 Task: Create New Customer with Customer Name: Swear Store, Billing Address Line1: 2847 Point Street, Billing Address Line2:  Park Ridge, Billing Address Line3:  Illinois 60068, Cell Number: 775-255-1232
Action: Mouse moved to (154, 28)
Screenshot: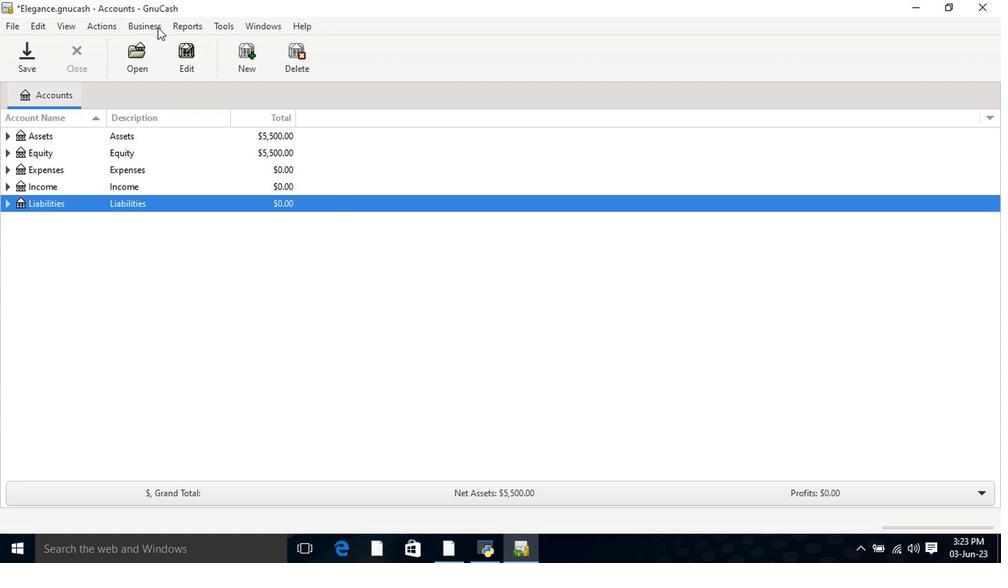 
Action: Mouse pressed left at (154, 28)
Screenshot: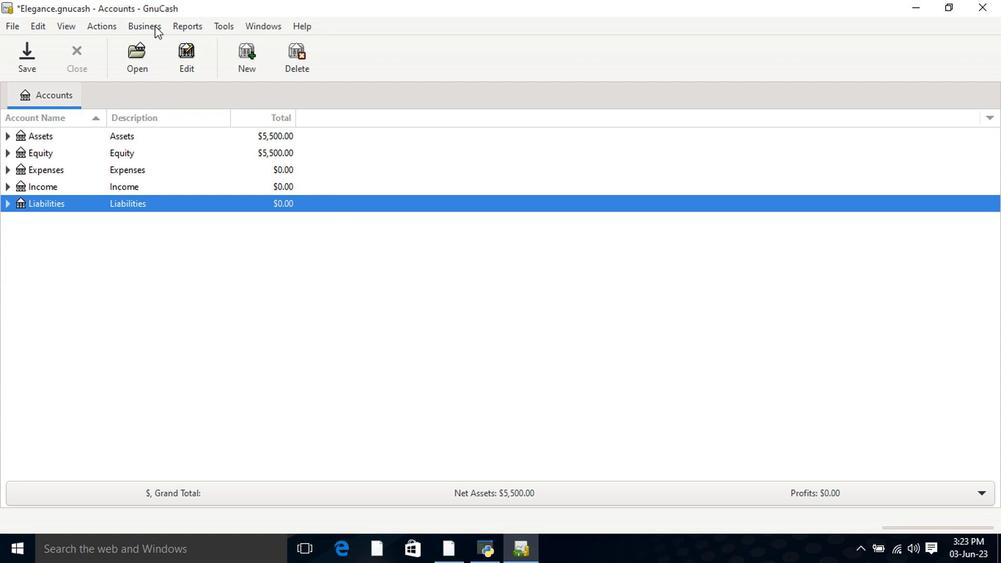 
Action: Mouse moved to (302, 67)
Screenshot: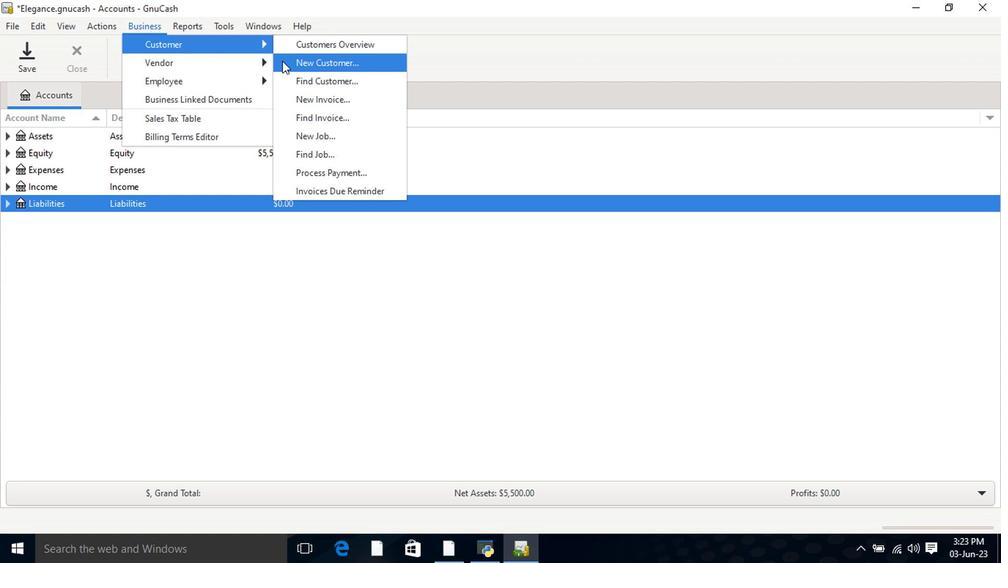 
Action: Mouse pressed left at (302, 67)
Screenshot: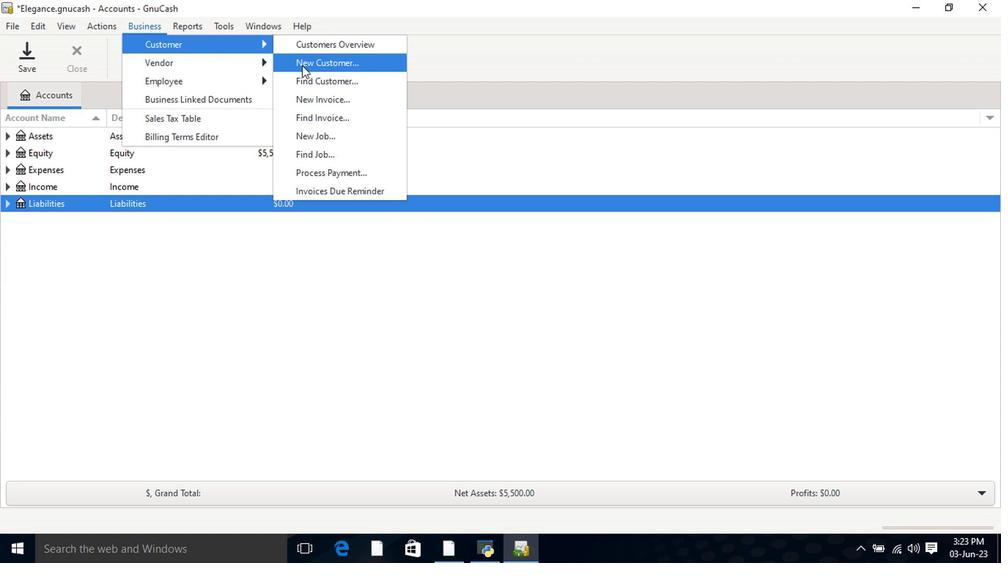 
Action: Mouse moved to (497, 169)
Screenshot: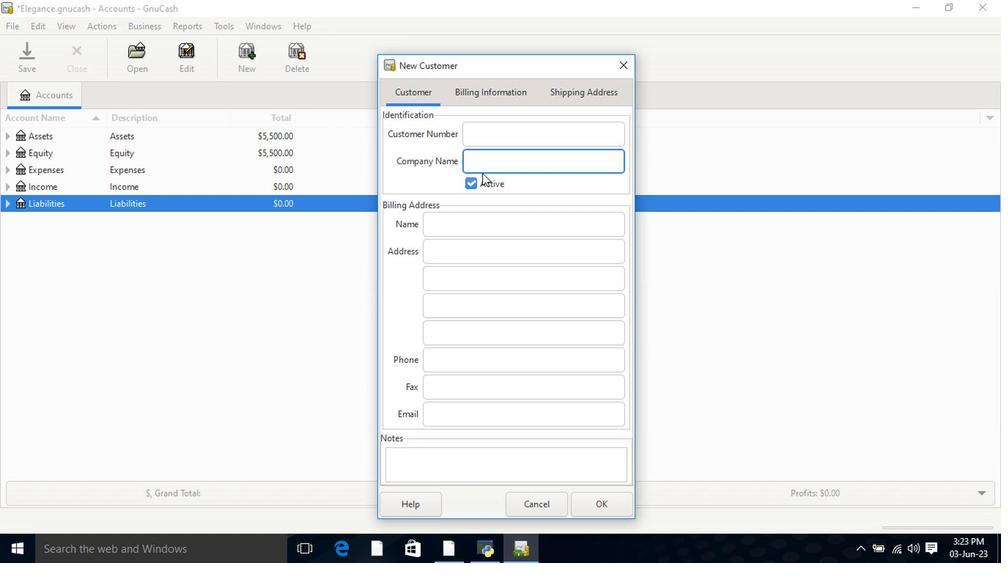 
Action: Key pressed <Key.shift><Key.shift><Key.shift><Key.shift><Key.shift><Key.shift><Key.shift><Key.shift><Key.shift><Key.shift><Key.shift><Key.shift>Swear<Key.space><Key.shift>Sti<Key.backspace>ore<Key.tab><Key.tab><Key.tab>2847<Key.space><Key.shift>point<Key.space><Key.shift>Stree<Key.left><Key.left><Key.left><Key.left><Key.left><Key.left><Key.left><Key.left><Key.left><Key.left><Key.shift><Key.left>P<Key.end>t<Key.tab><Key.shift>Park<Key.space><Key.shift>Ridge<Key.tab><Key.shift>I<Key.shift>I<Key.shift>Iinois<Key.space>60068<Key.tab><Key.tab>775-255-1232
Screenshot: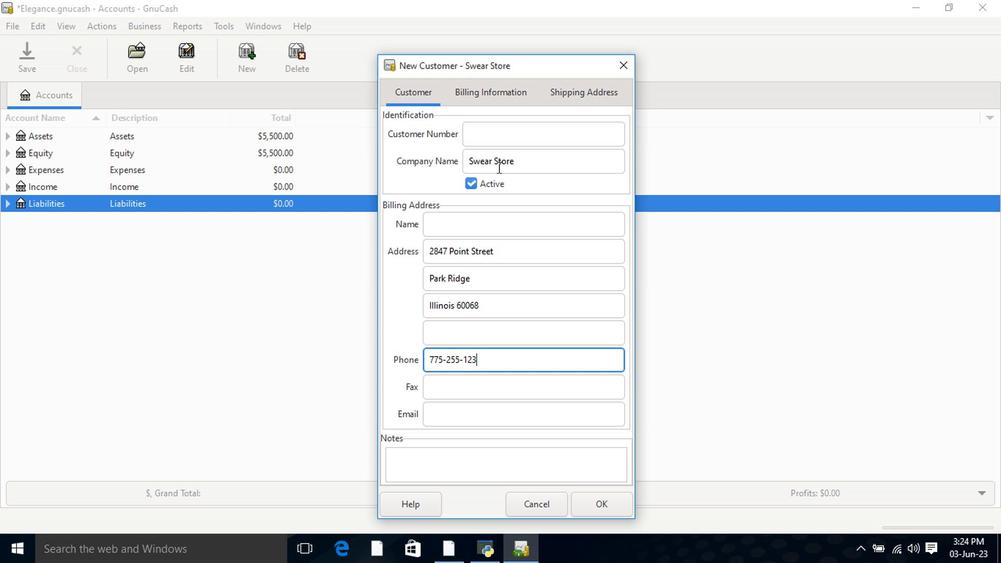 
Action: Mouse moved to (479, 98)
Screenshot: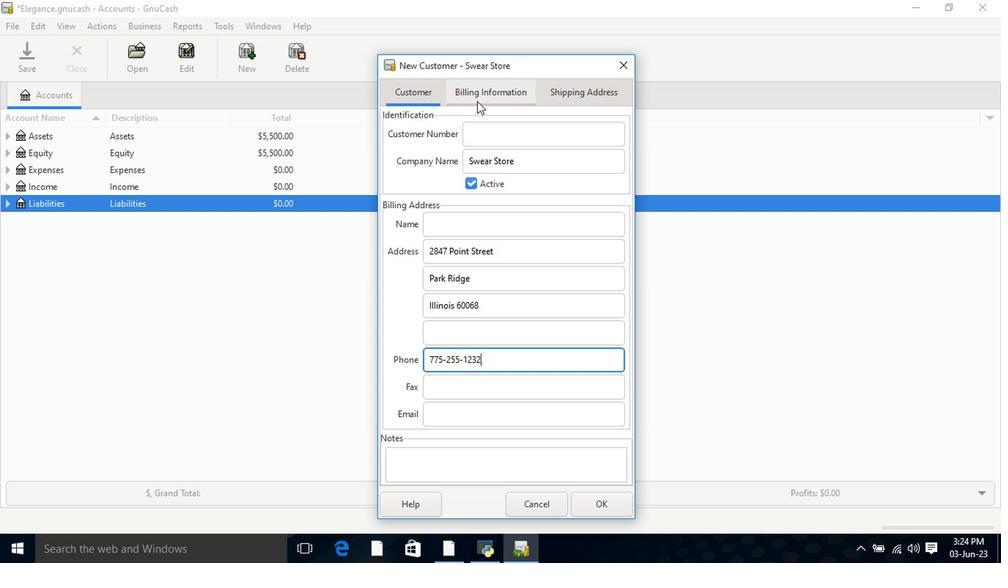 
Action: Mouse pressed left at (479, 98)
Screenshot: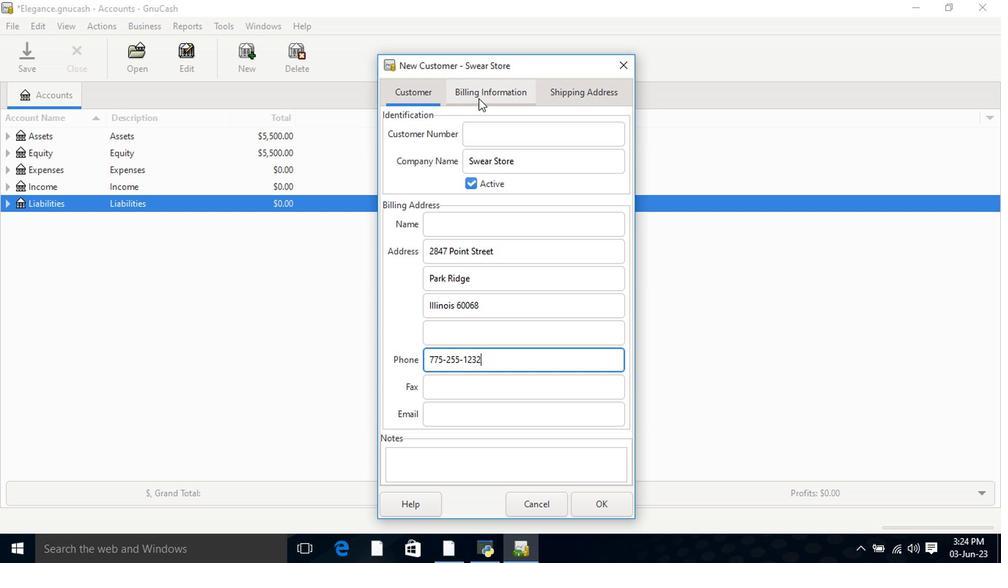 
Action: Mouse moved to (574, 91)
Screenshot: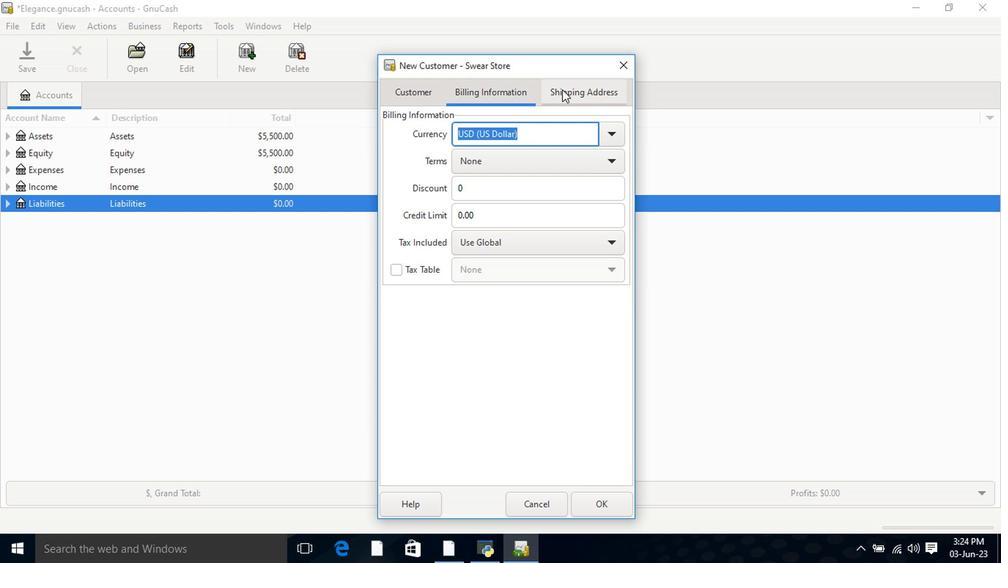 
Action: Mouse pressed left at (574, 91)
Screenshot: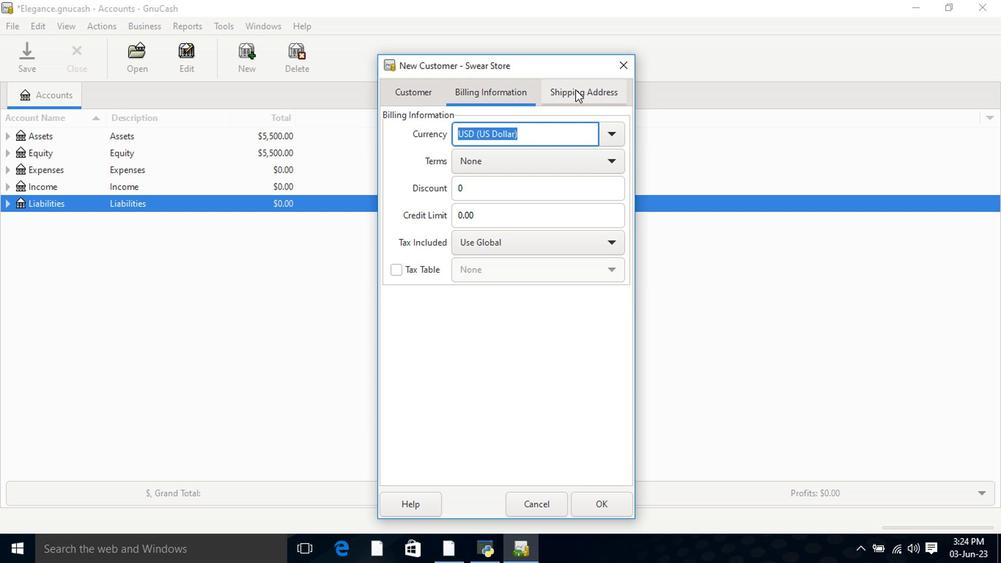 
Action: Mouse moved to (586, 512)
Screenshot: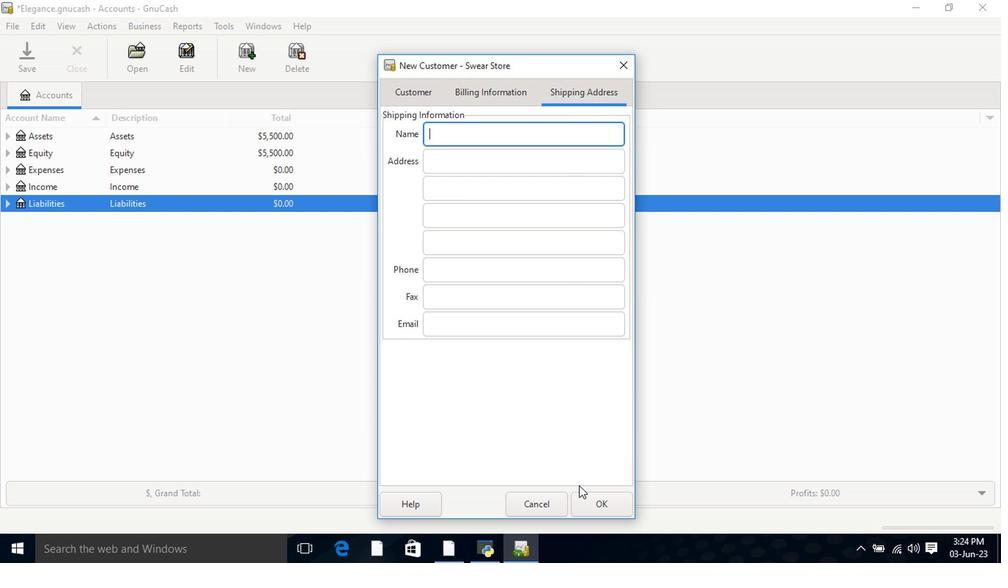 
Action: Mouse pressed left at (586, 512)
Screenshot: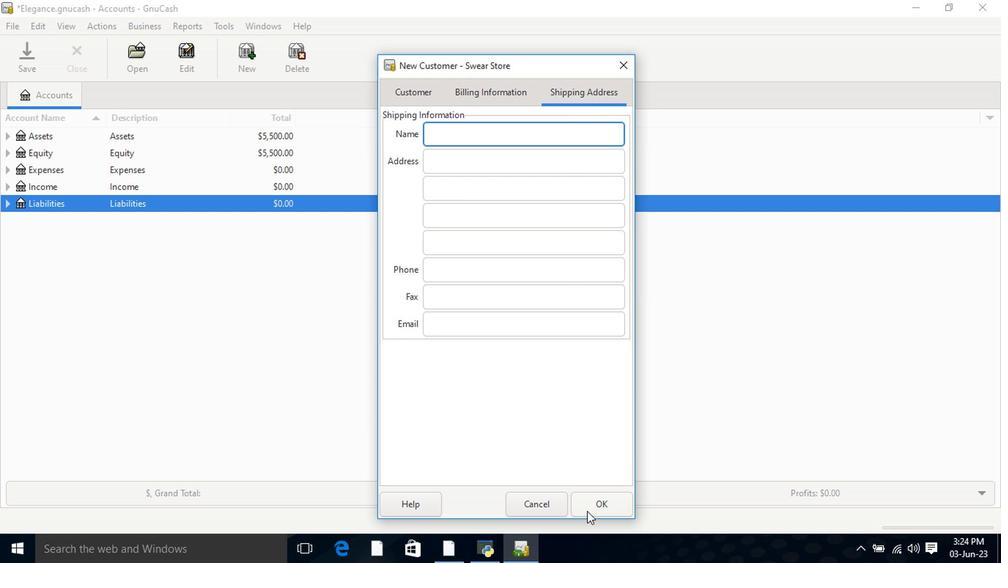 
